 Task: Create Card Corporate Governance Review in Board Business Intelligence Reporting to Workspace Content Creation. Create Card User Journey Mapping in Board Customer Journey Mapping and Optimization to Workspace Content Creation. Create Card Influencer Outreach Planning in Board Product Prototype Development and Testing to Workspace Content Creation
Action: Mouse moved to (77, 227)
Screenshot: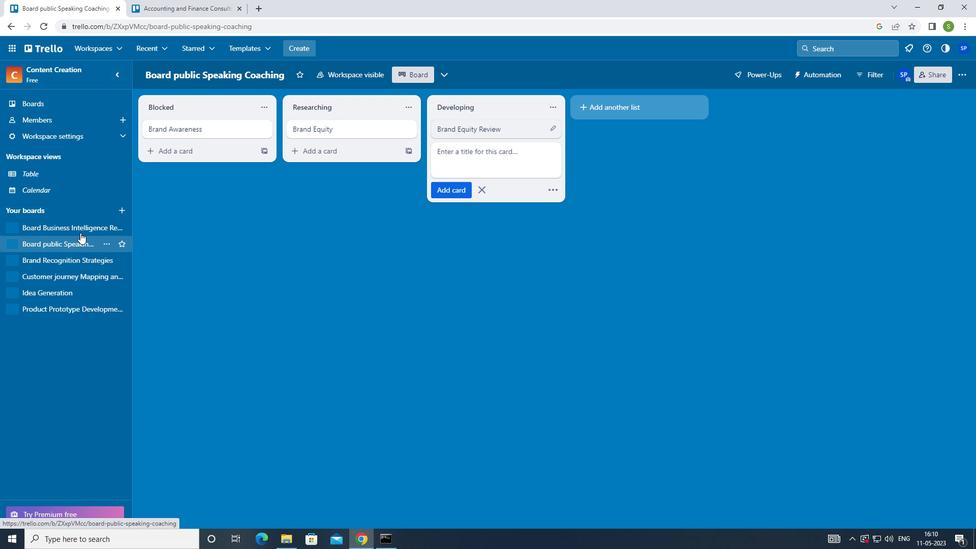 
Action: Mouse pressed left at (77, 227)
Screenshot: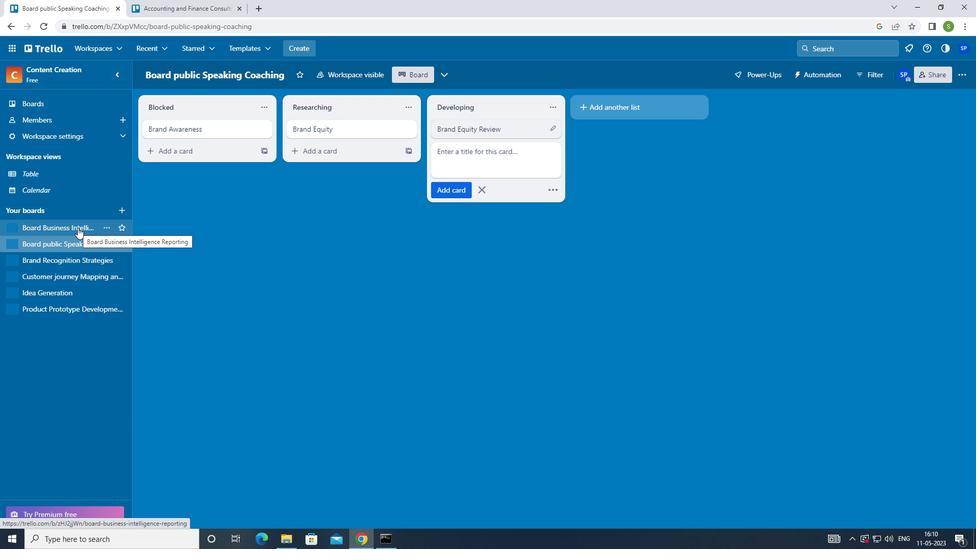 
Action: Mouse moved to (456, 131)
Screenshot: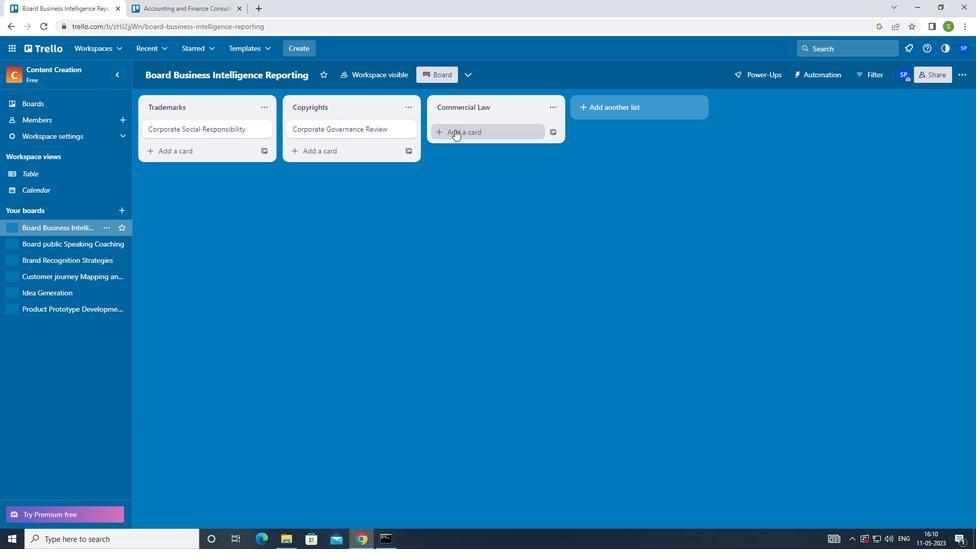 
Action: Mouse pressed left at (456, 131)
Screenshot: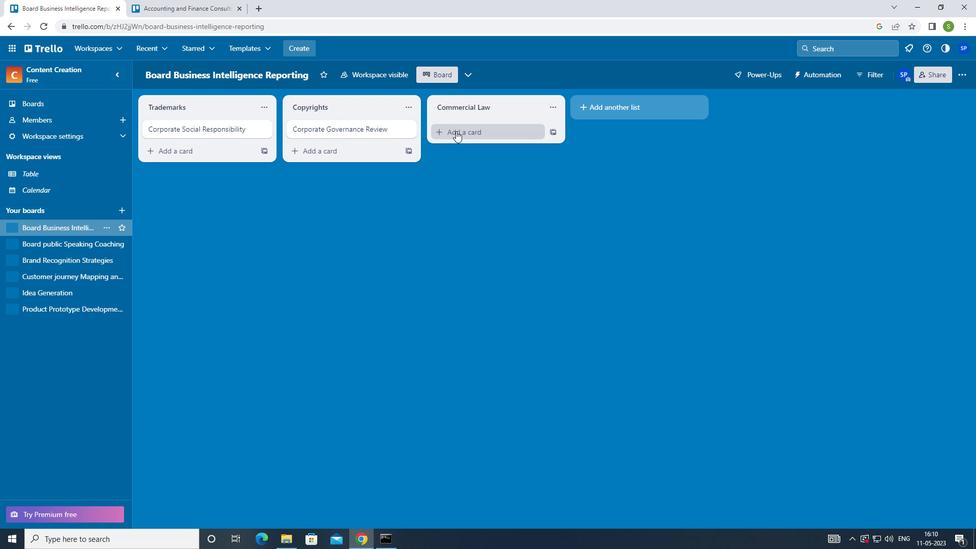 
Action: Mouse moved to (433, 246)
Screenshot: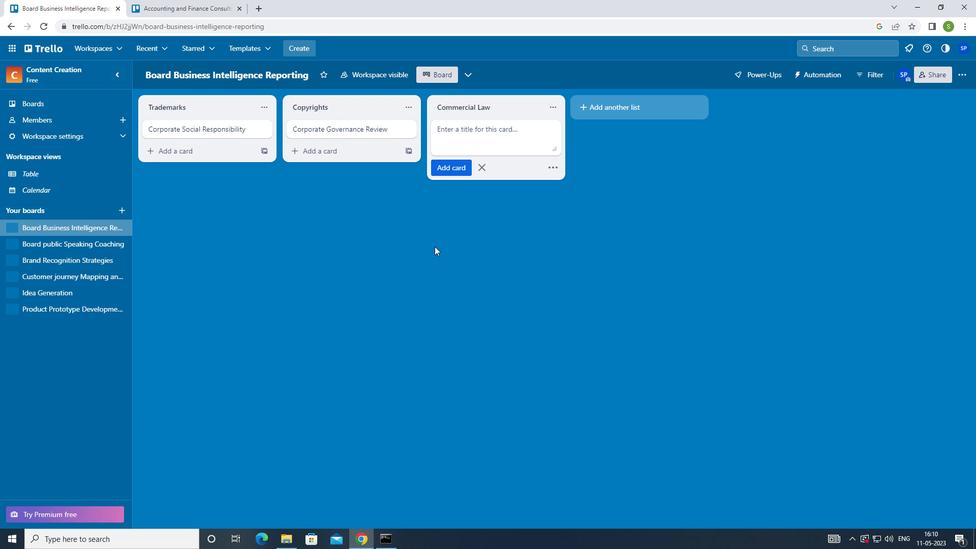 
Action: Key pressed <Key.shift><Key.shift><Key.shift><Key.shift><Key.shift><Key.shift><Key.shift><Key.shift><Key.shift><Key.shift><Key.shift><Key.shift><Key.shift>CORPORATE<Key.space><Key.shift>GOVERNANCE<Key.space><Key.shift>REVIEW<Key.enter>
Screenshot: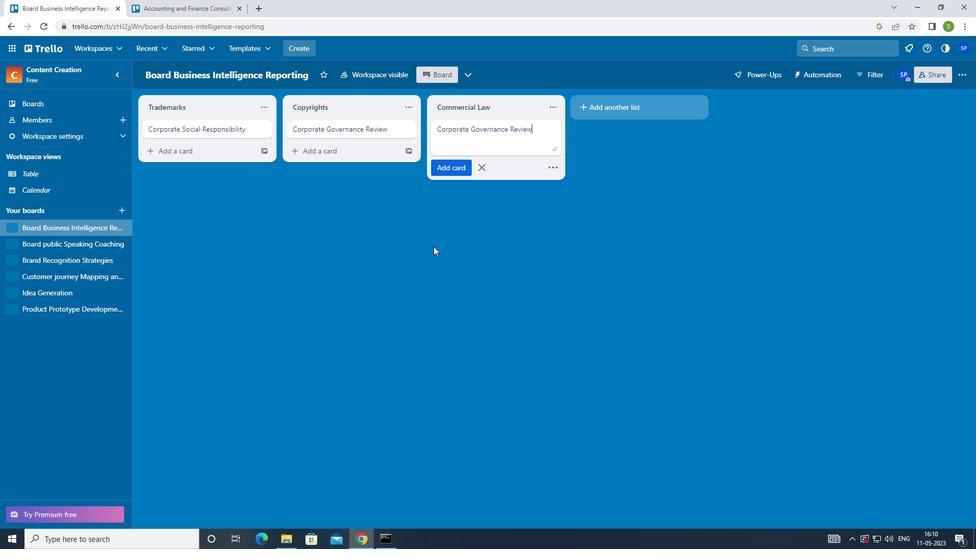 
Action: Mouse moved to (82, 278)
Screenshot: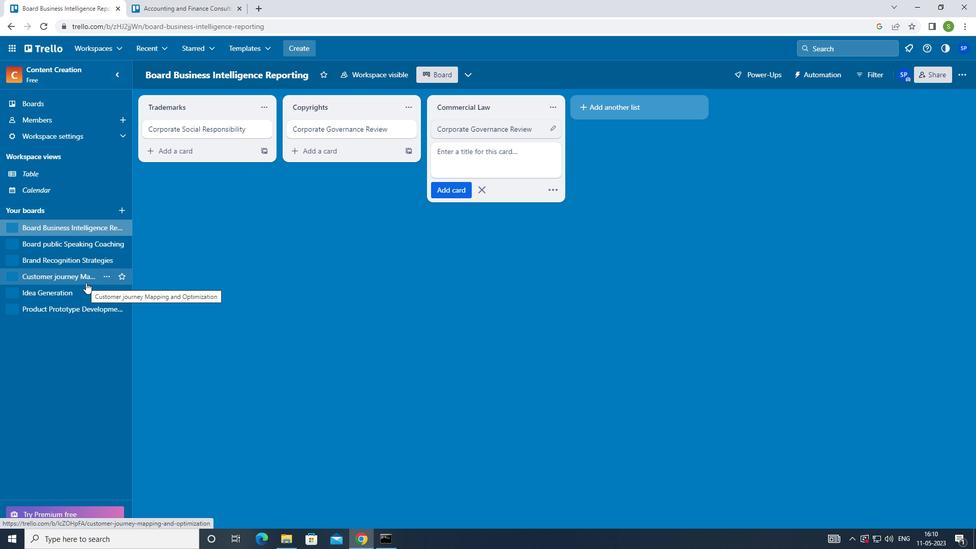 
Action: Mouse pressed left at (82, 278)
Screenshot: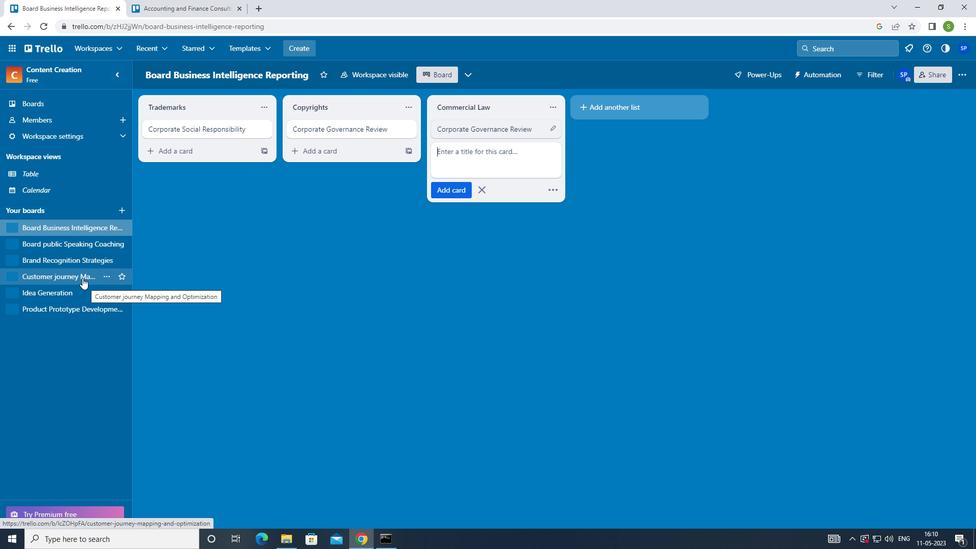 
Action: Mouse moved to (466, 133)
Screenshot: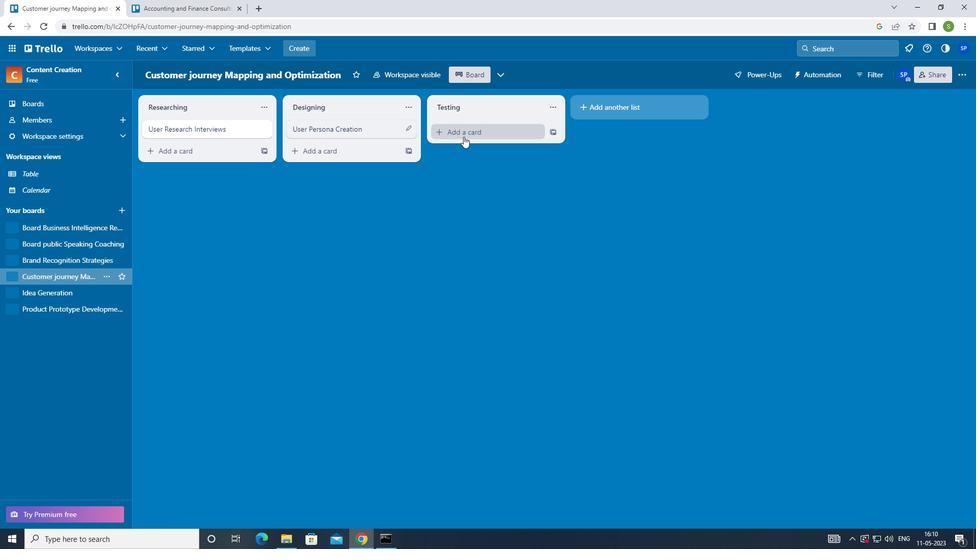 
Action: Mouse pressed left at (466, 133)
Screenshot: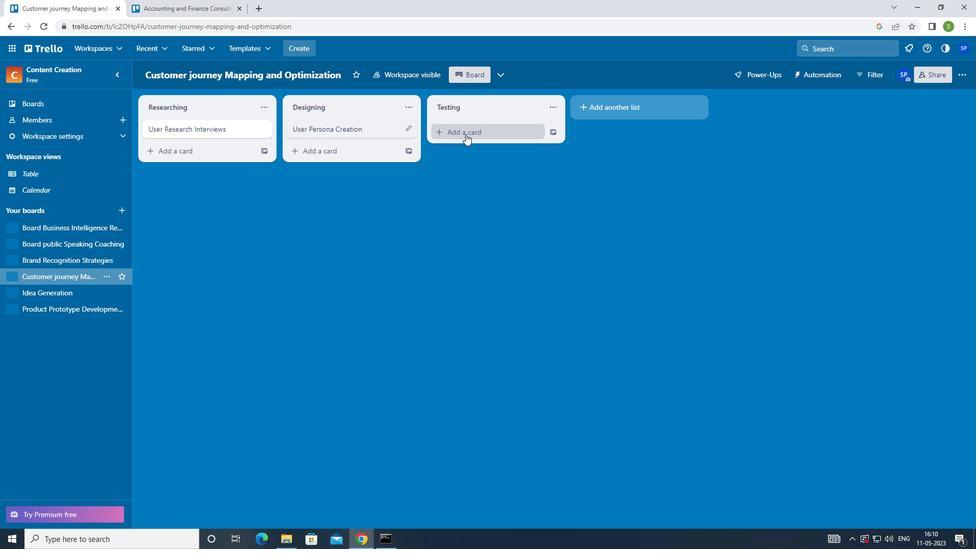 
Action: Mouse moved to (478, 292)
Screenshot: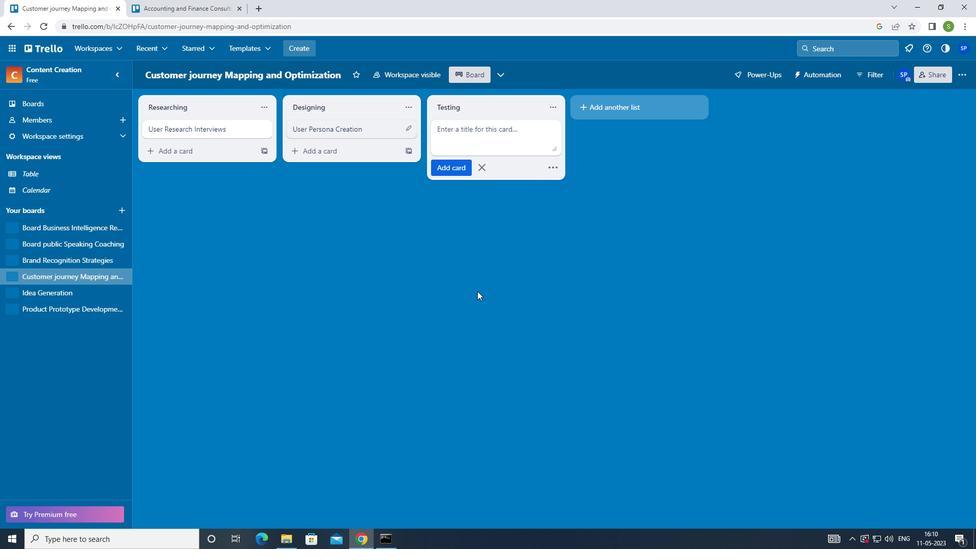 
Action: Key pressed <Key.shift><Key.shift><Key.shift><Key.shift><Key.shift><Key.shift><Key.shift><Key.shift><Key.shift><Key.shift><Key.shift><Key.shift><Key.shift><Key.shift><Key.shift><Key.shift><Key.shift><Key.shift><Key.shift><Key.shift><Key.shift><Key.shift><Key.shift><Key.shift><Key.shift><Key.shift><Key.shift><Key.shift><Key.shift><Key.shift><Key.shift><Key.shift><Key.shift><Key.shift><Key.shift>USER<Key.space>JOURNRY<Key.space><Key.shift_r>MAPPING<Key.enter>
Screenshot: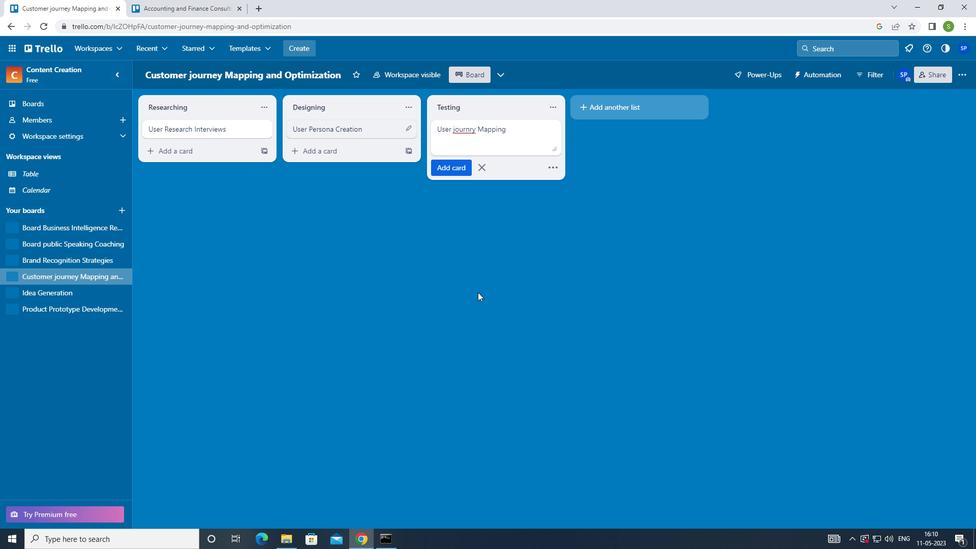 
Action: Mouse moved to (61, 310)
Screenshot: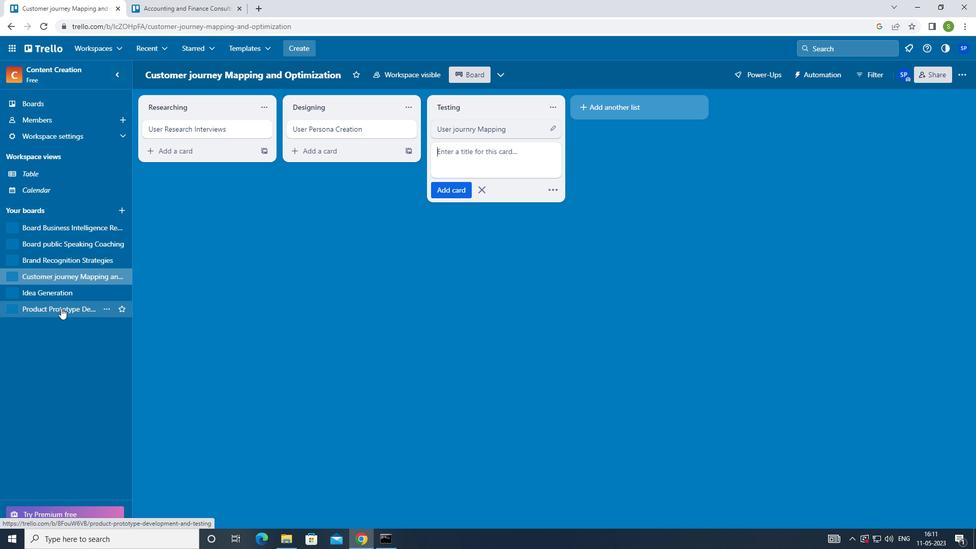 
Action: Mouse pressed left at (61, 310)
Screenshot: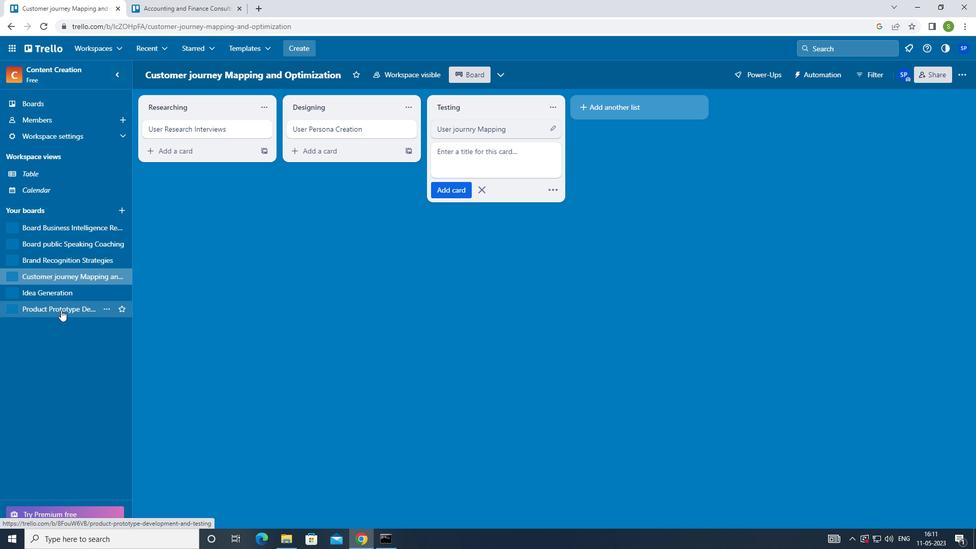 
Action: Mouse moved to (466, 128)
Screenshot: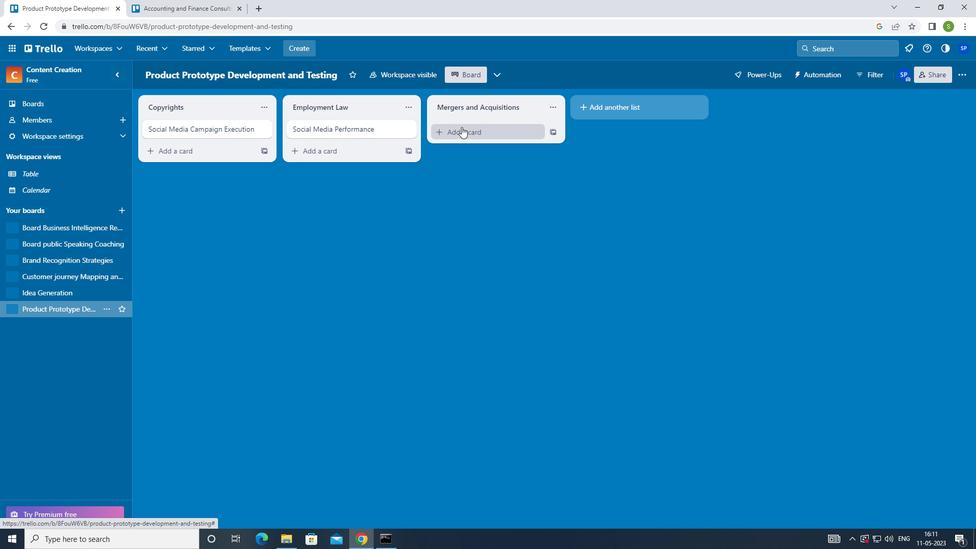 
Action: Mouse pressed left at (466, 128)
Screenshot: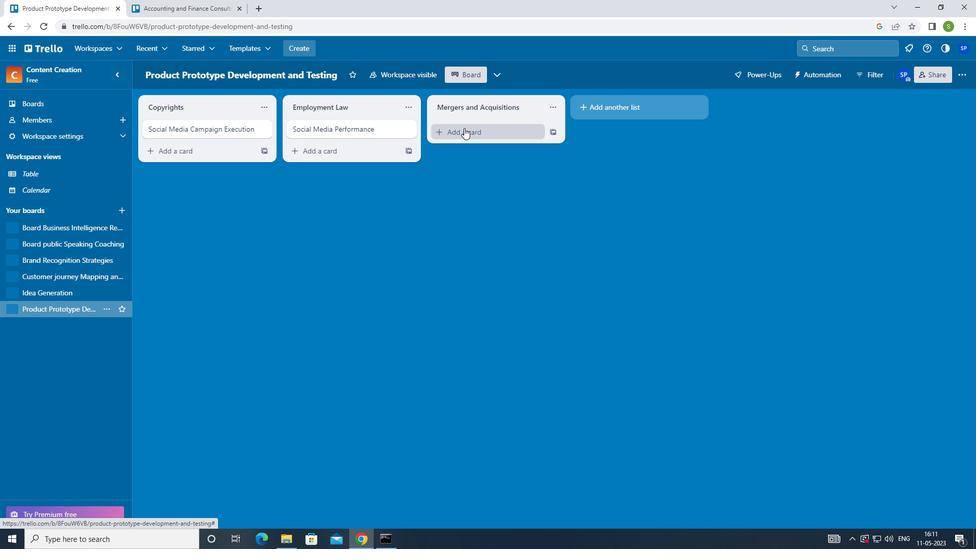 
Action: Mouse moved to (456, 277)
Screenshot: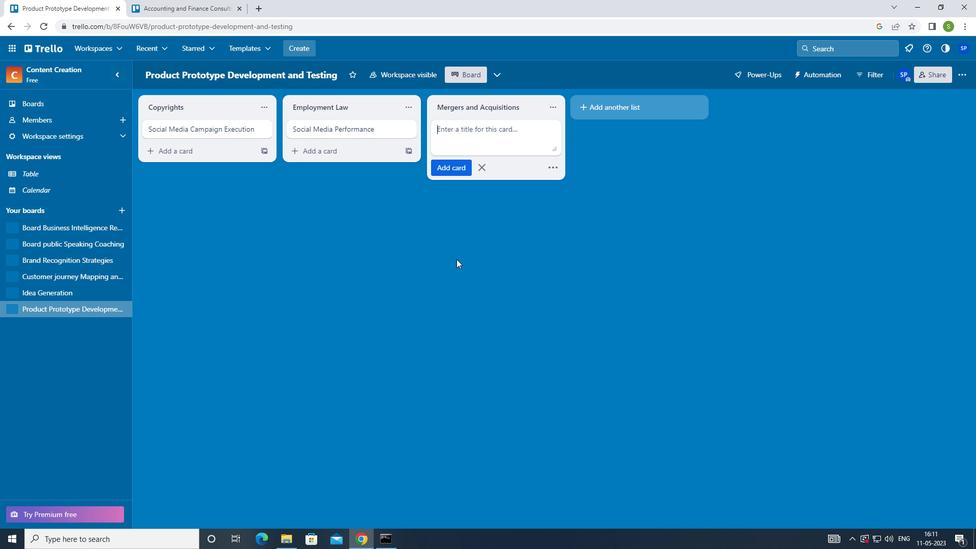 
Action: Key pressed <Key.shift_r>INFLUE
Screenshot: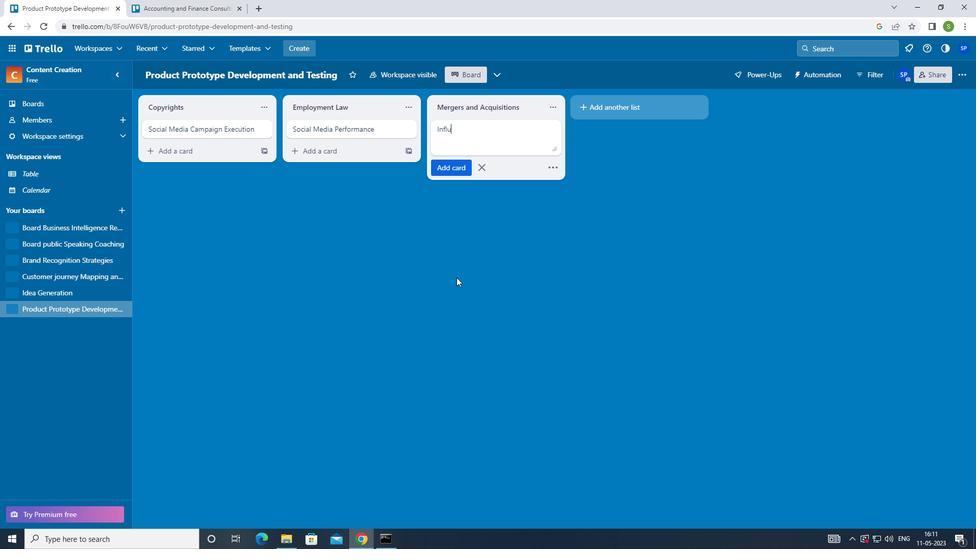 
Action: Mouse moved to (456, 277)
Screenshot: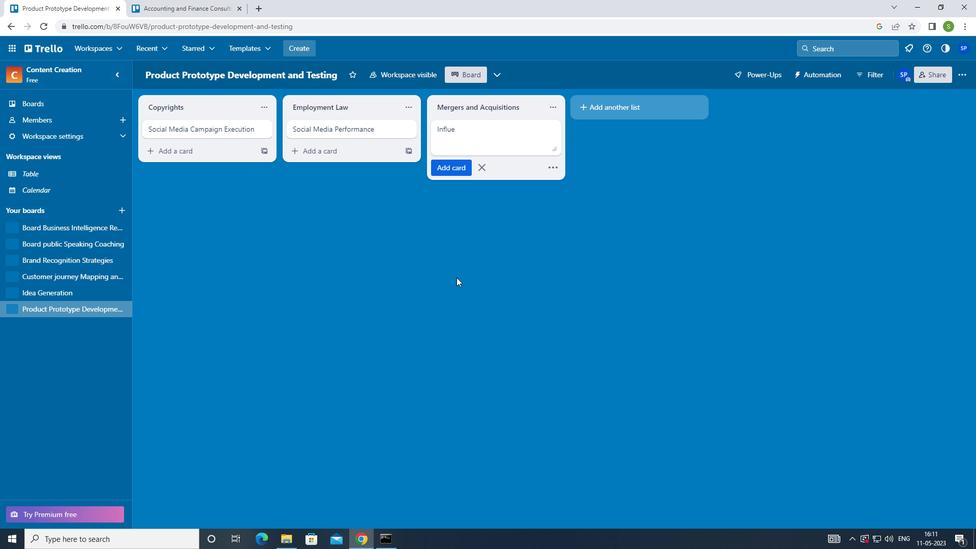 
Action: Key pressed NCER<Key.space><Key.backspace><Key.backspace>R<Key.space><Key.shift_r>OUTREACH<Key.space><Key.shift_r>PLANNING<Key.enter><Key.f8>
Screenshot: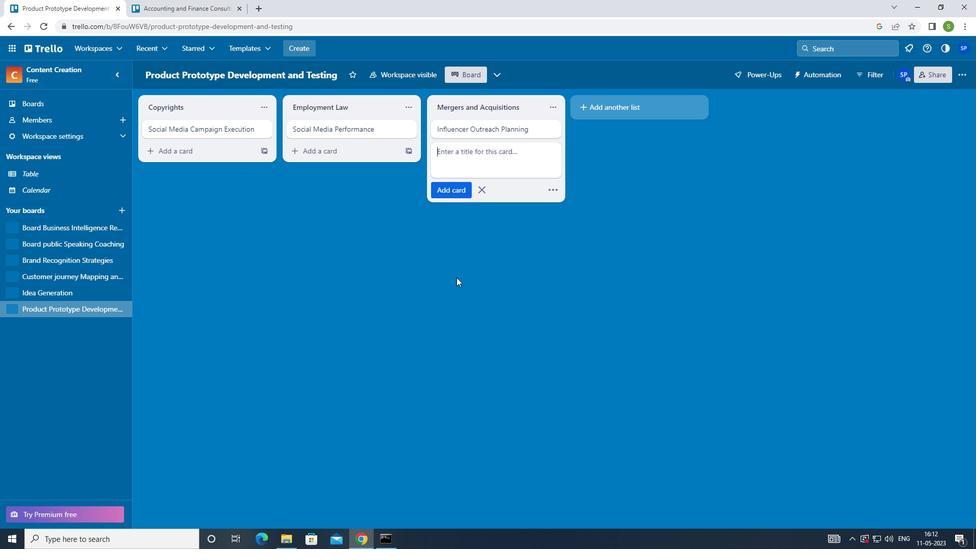 
